 Task: Edit the avatar of the profile "Smith" to Unicorn.
Action: Mouse moved to (988, 27)
Screenshot: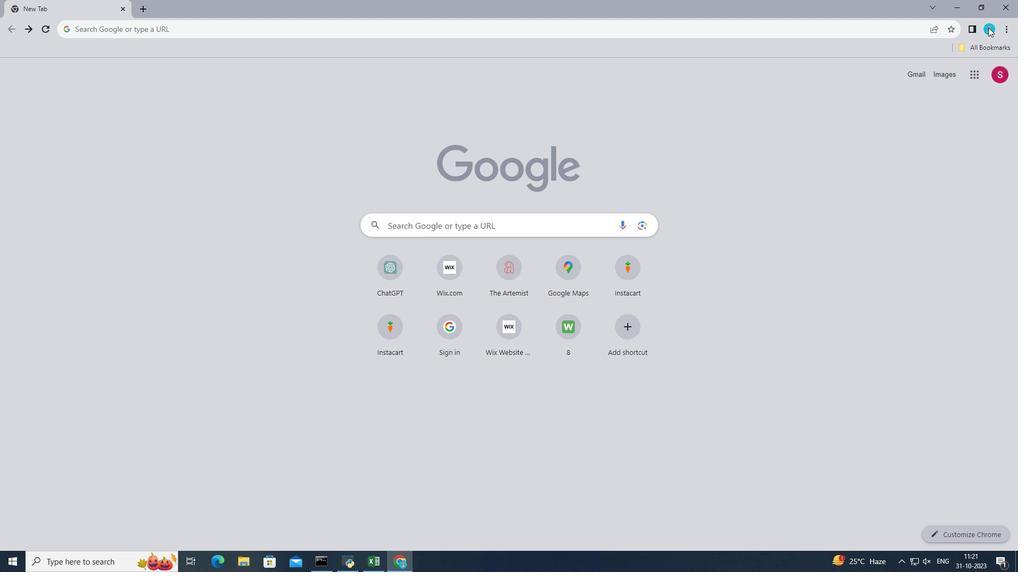 
Action: Mouse pressed left at (988, 27)
Screenshot: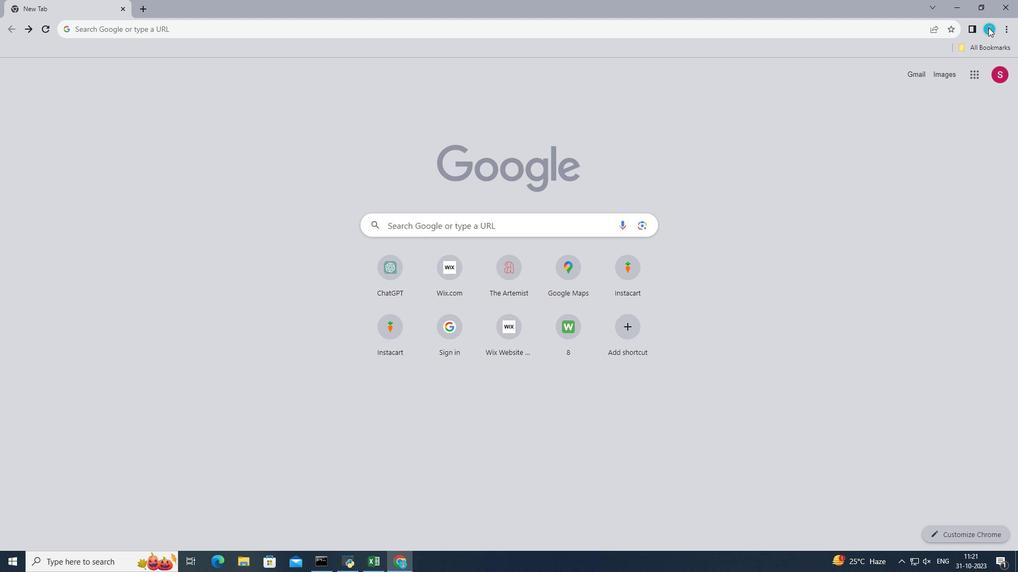 
Action: Mouse moved to (981, 269)
Screenshot: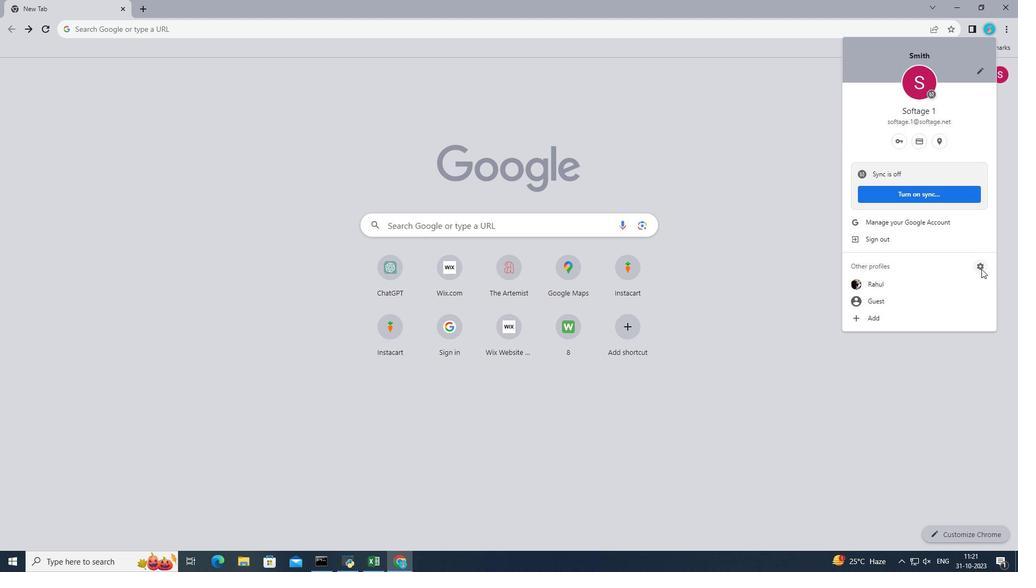 
Action: Mouse pressed left at (981, 269)
Screenshot: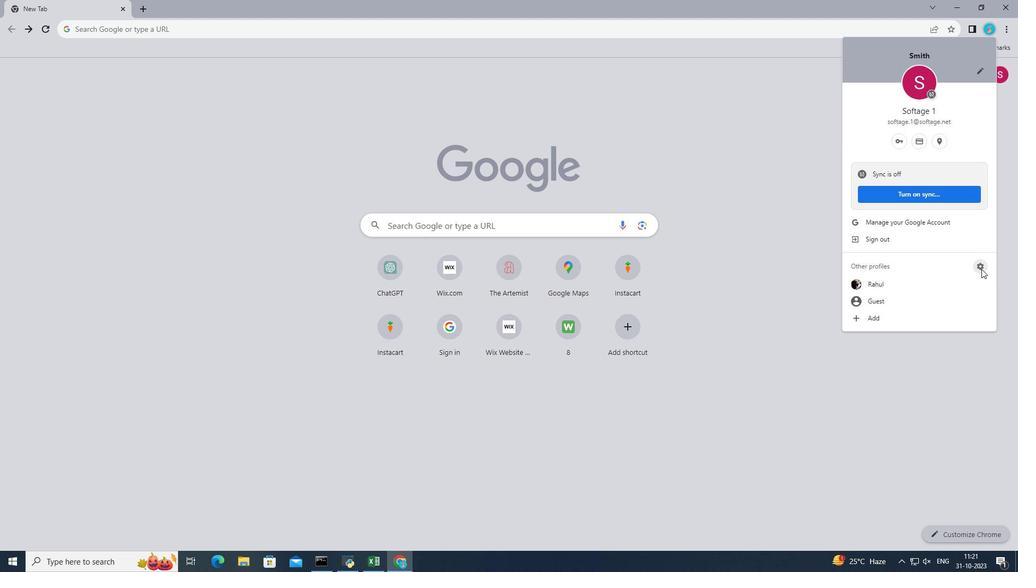
Action: Mouse pressed left at (981, 269)
Screenshot: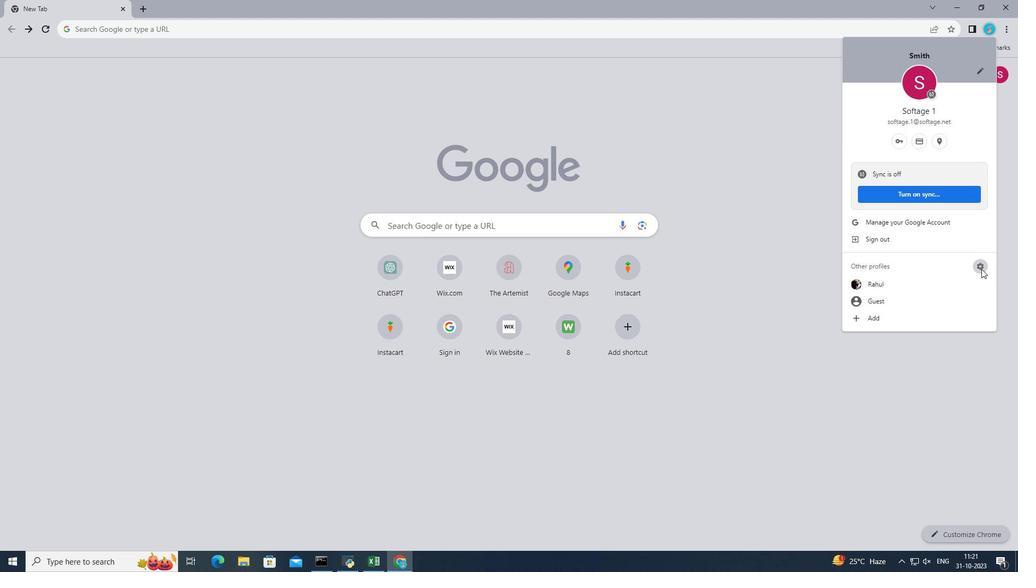 
Action: Mouse moved to (543, 285)
Screenshot: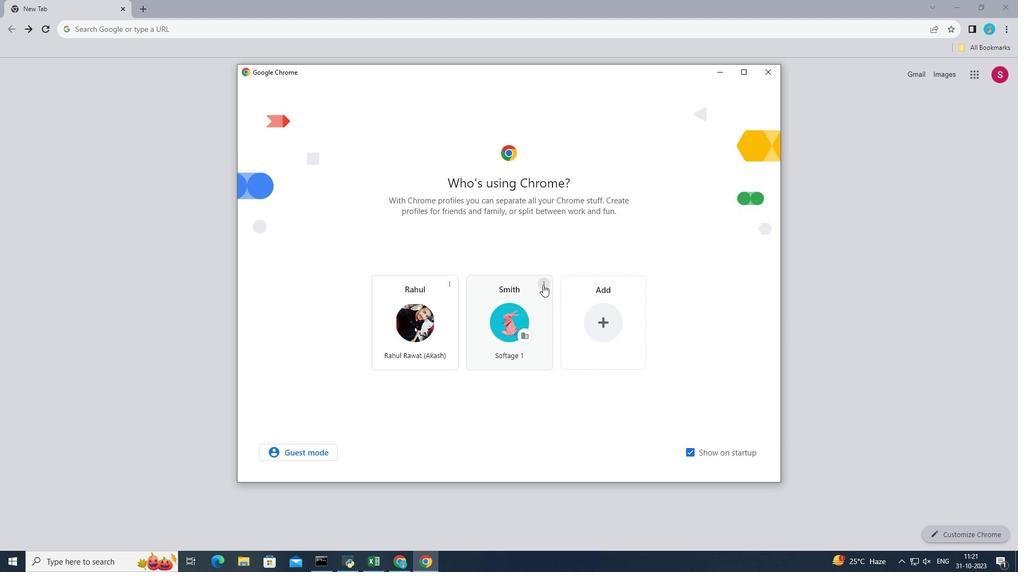 
Action: Mouse pressed left at (543, 285)
Screenshot: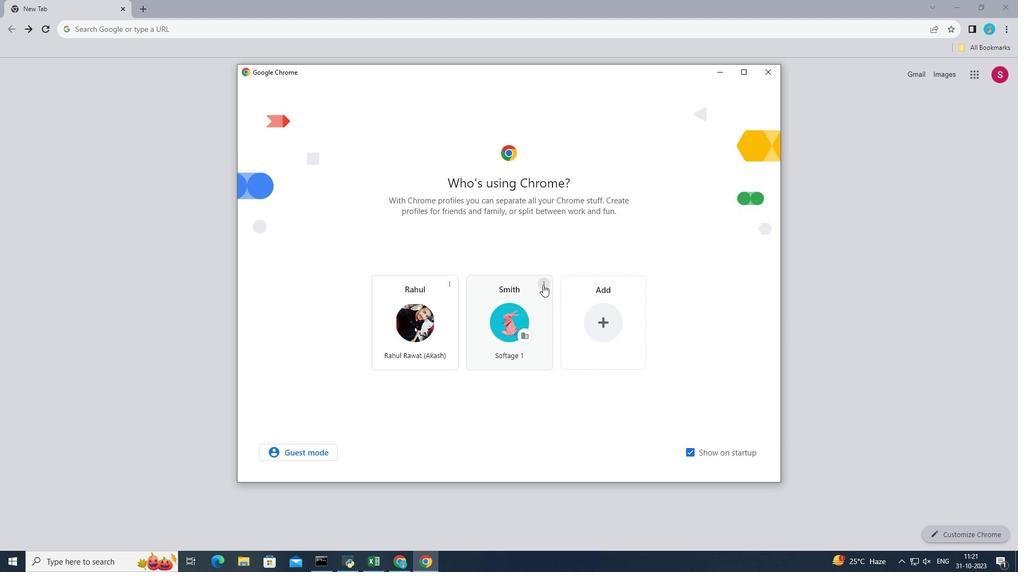 
Action: Mouse moved to (538, 291)
Screenshot: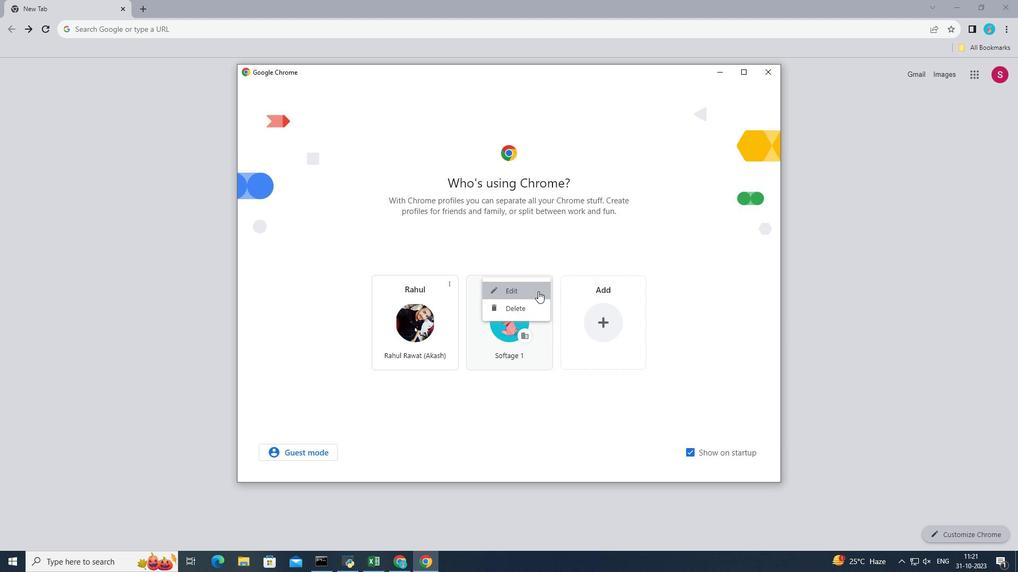 
Action: Mouse pressed left at (538, 291)
Screenshot: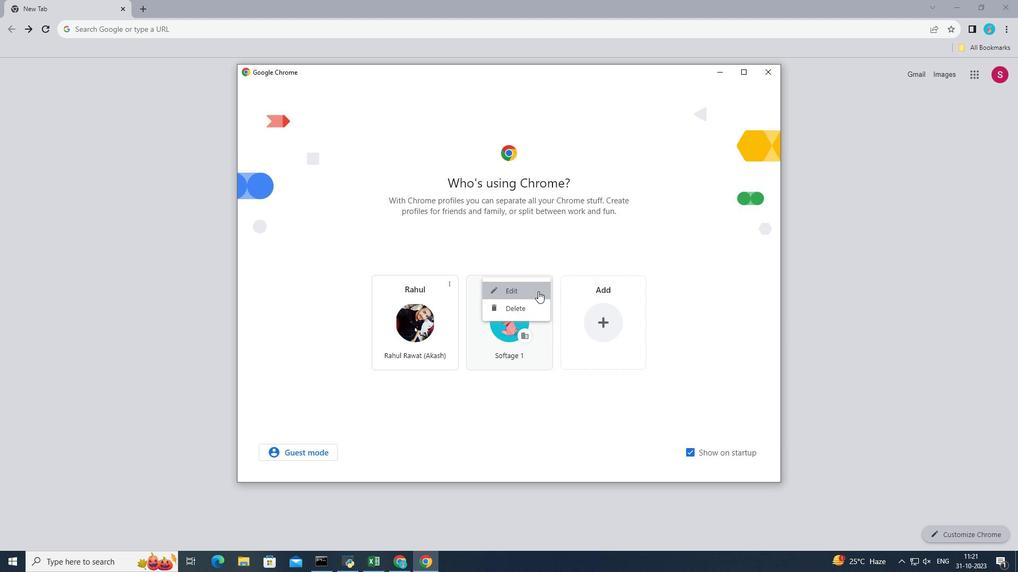 
Action: Mouse moved to (745, 328)
Screenshot: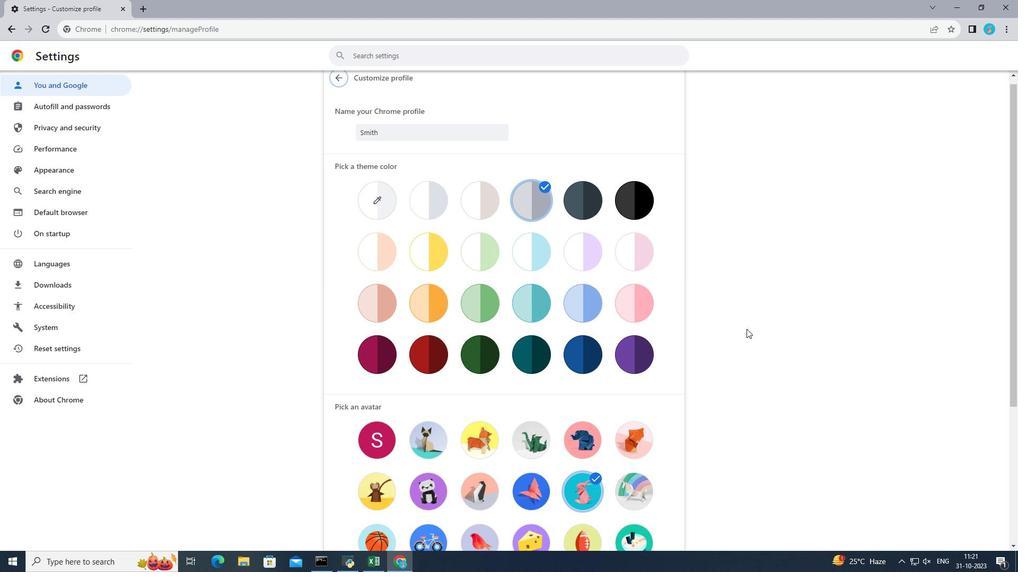 
Action: Mouse scrolled (745, 327) with delta (0, 0)
Screenshot: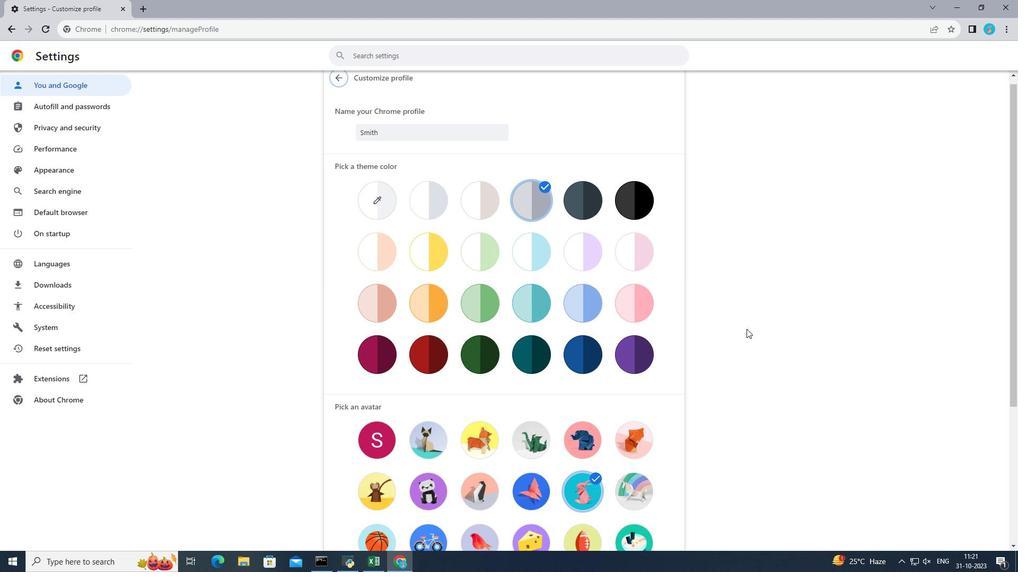 
Action: Mouse moved to (745, 328)
Screenshot: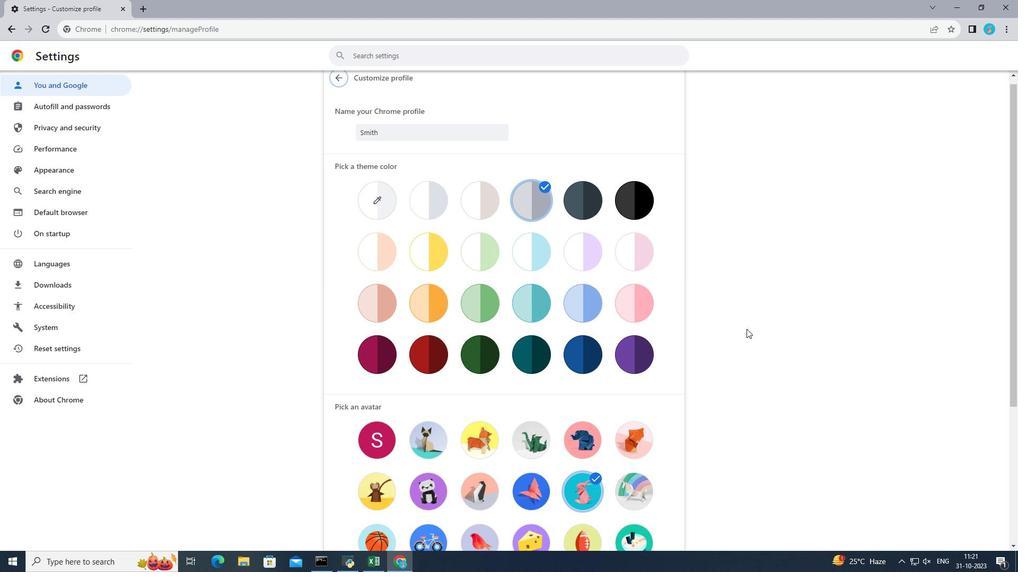 
Action: Mouse scrolled (745, 328) with delta (0, 0)
Screenshot: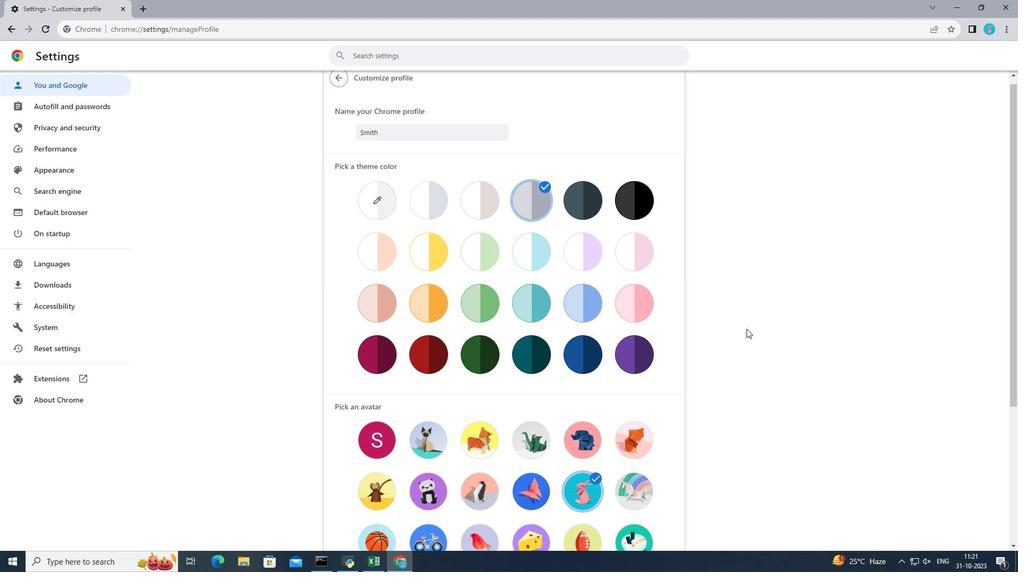 
Action: Mouse moved to (746, 328)
Screenshot: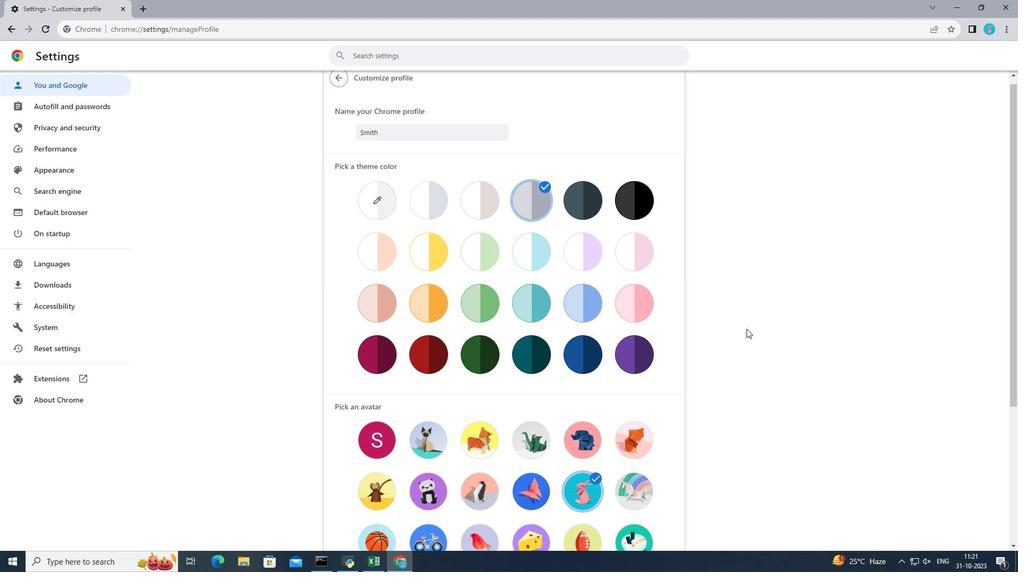 
Action: Mouse scrolled (746, 328) with delta (0, 0)
Screenshot: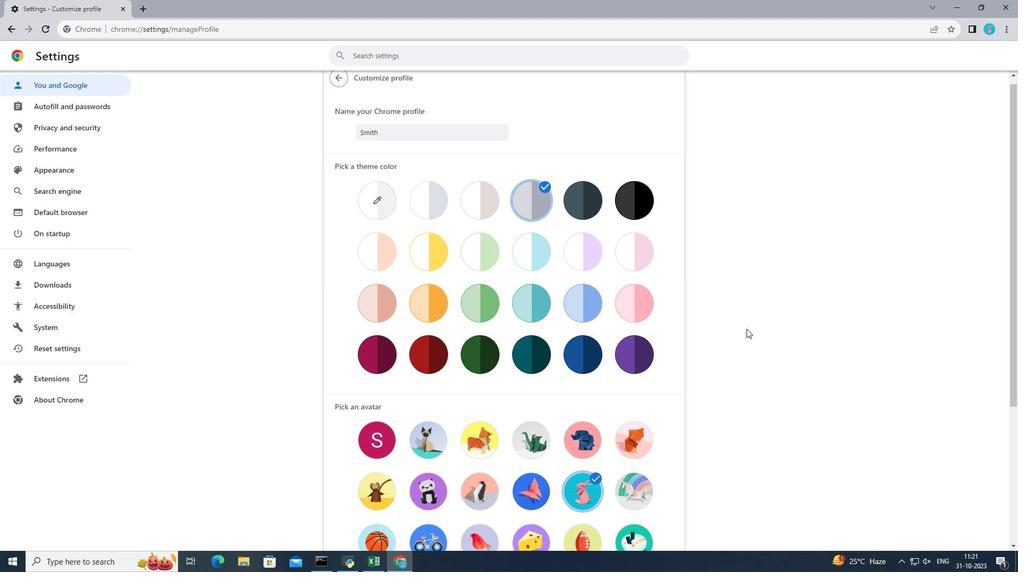 
Action: Mouse scrolled (746, 328) with delta (0, 0)
Screenshot: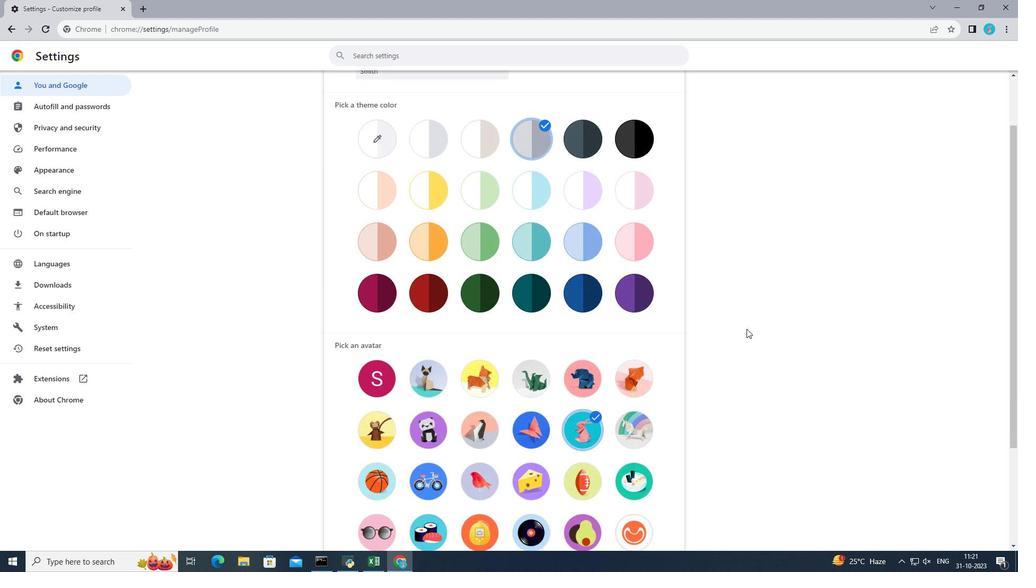 
Action: Mouse moved to (632, 290)
Screenshot: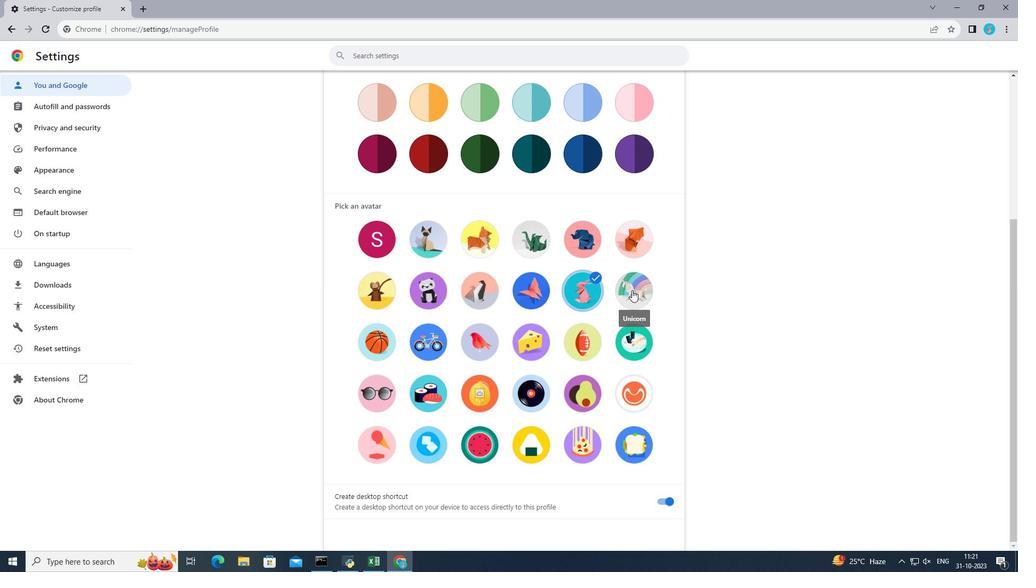
Action: Mouse pressed left at (632, 290)
Screenshot: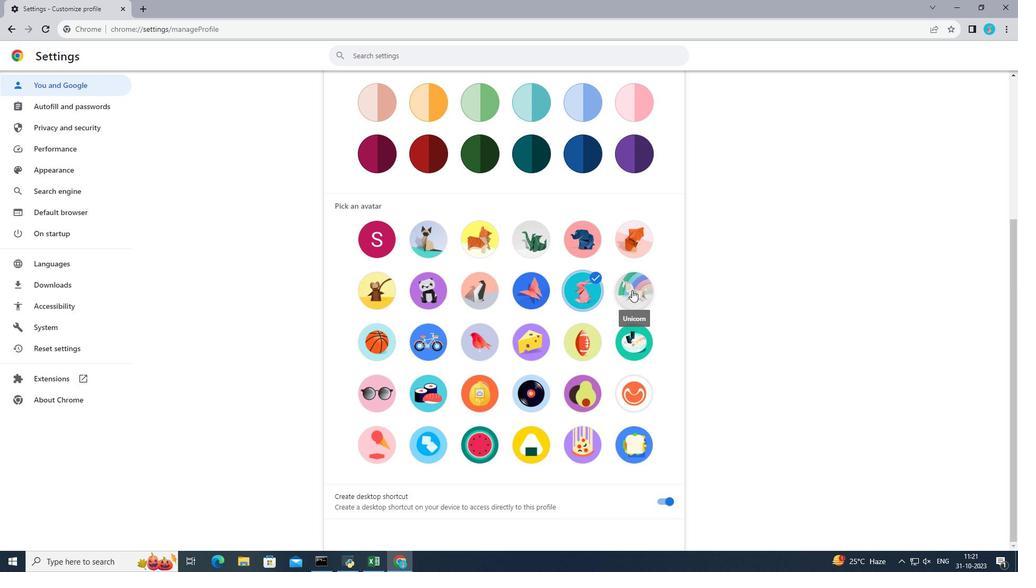 
